 Task: Add the description "You ain"t kill me unless you kill me." and apply the Custom angle as "90Â°".
Action: Mouse moved to (286, 185)
Screenshot: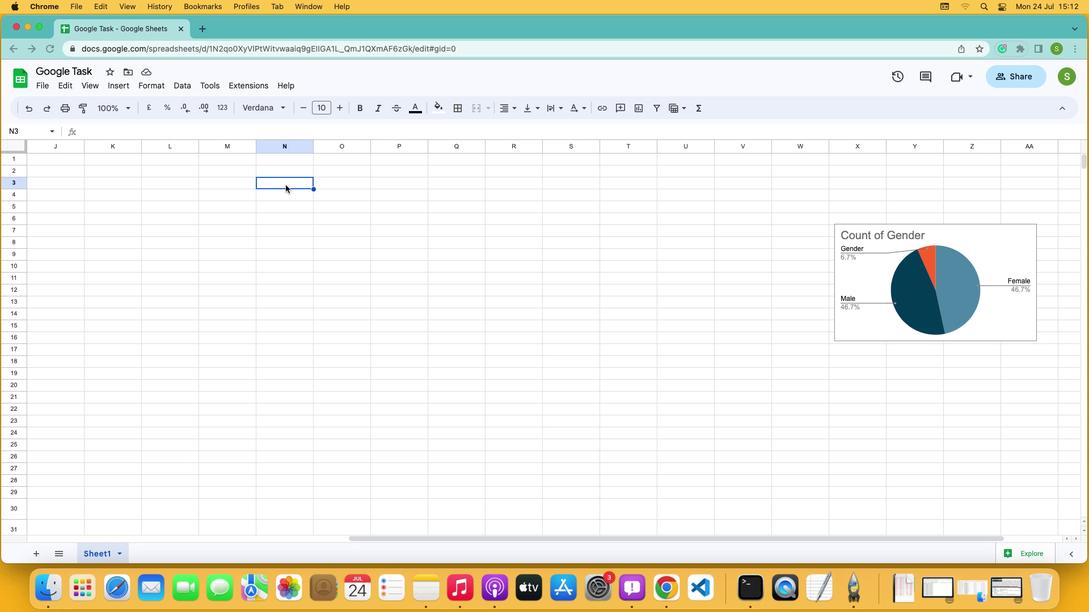 
Action: Mouse pressed left at (286, 185)
Screenshot: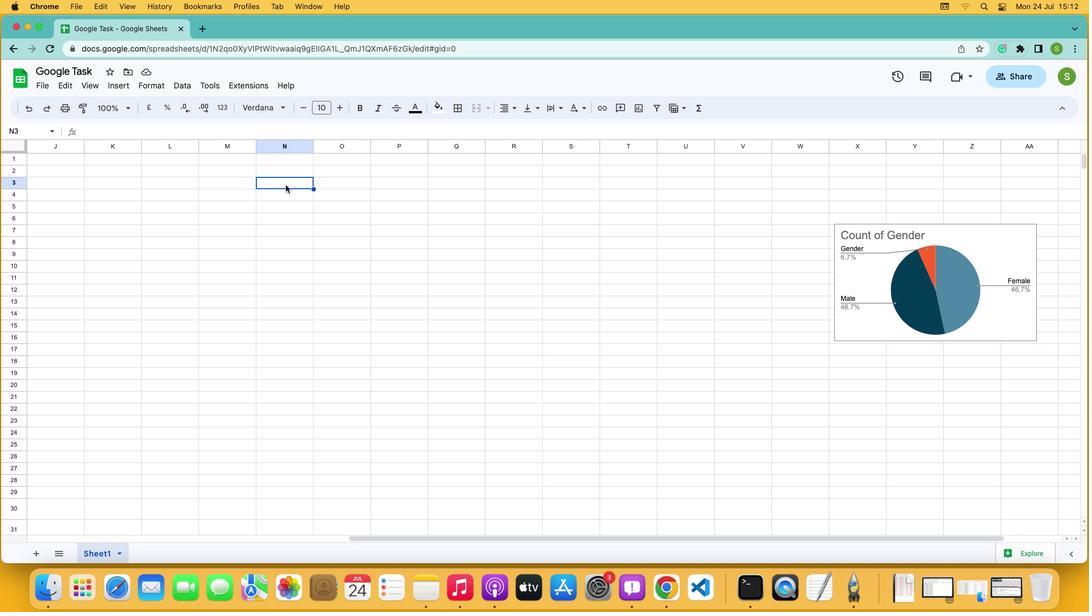 
Action: Mouse moved to (444, 231)
Screenshot: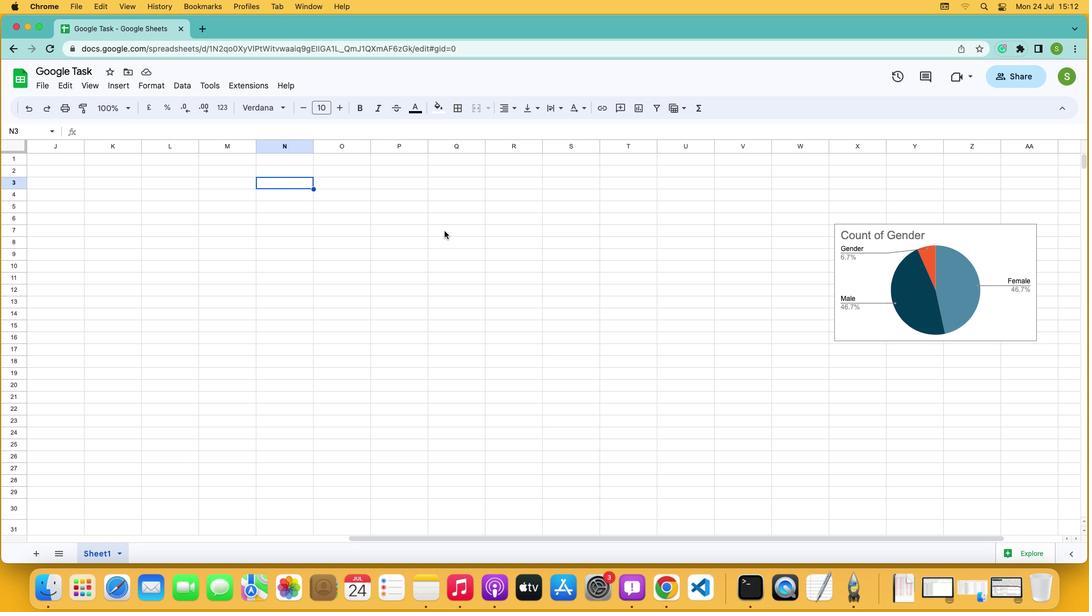 
Action: Key pressed Key.shift'Y''o''u'Key.space'a''i''n'Key.shift_r'"''t'Key.space'k''i''l''l'Key.space'm''e'Key.space'u''n''l''e''s''s'Key.space'y''o''u'Key.space'l'Key.backspace'k''i''l''l'Key.space'm''e'
Screenshot: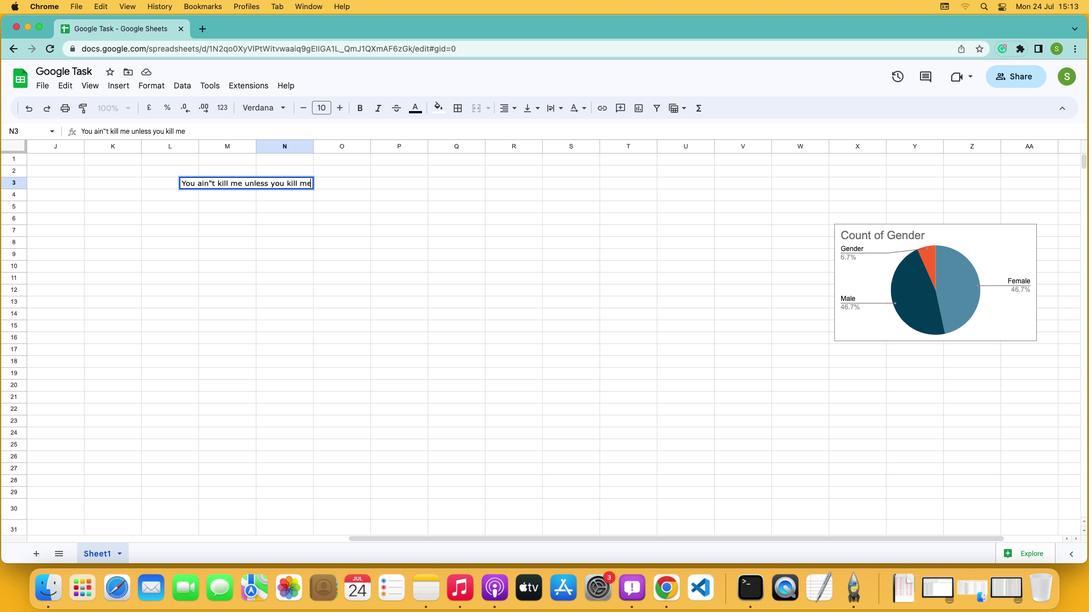 
Action: Mouse moved to (311, 184)
Screenshot: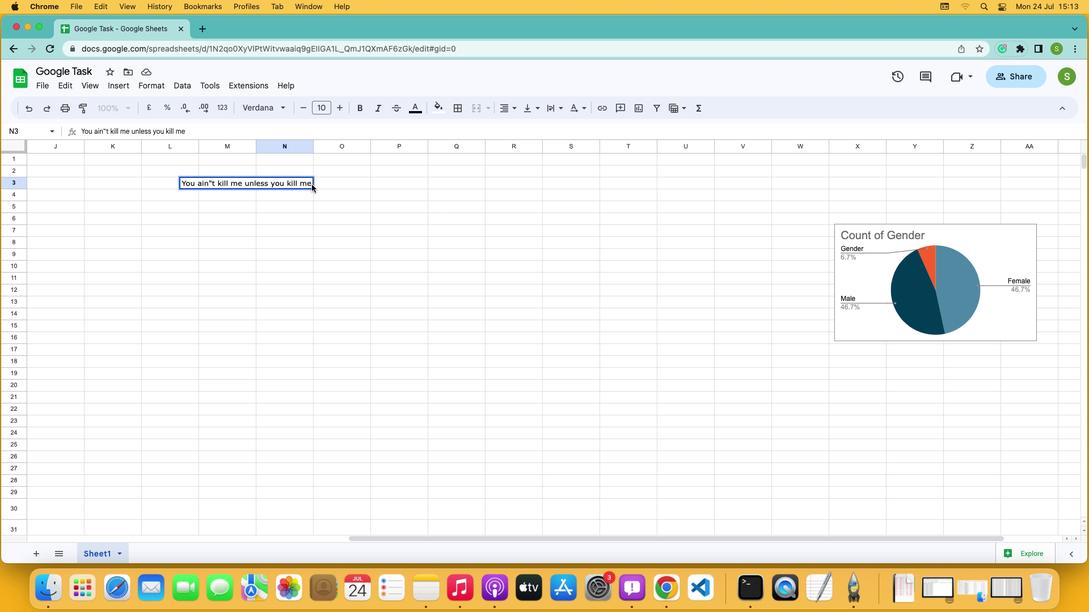
Action: Mouse pressed left at (311, 184)
Screenshot: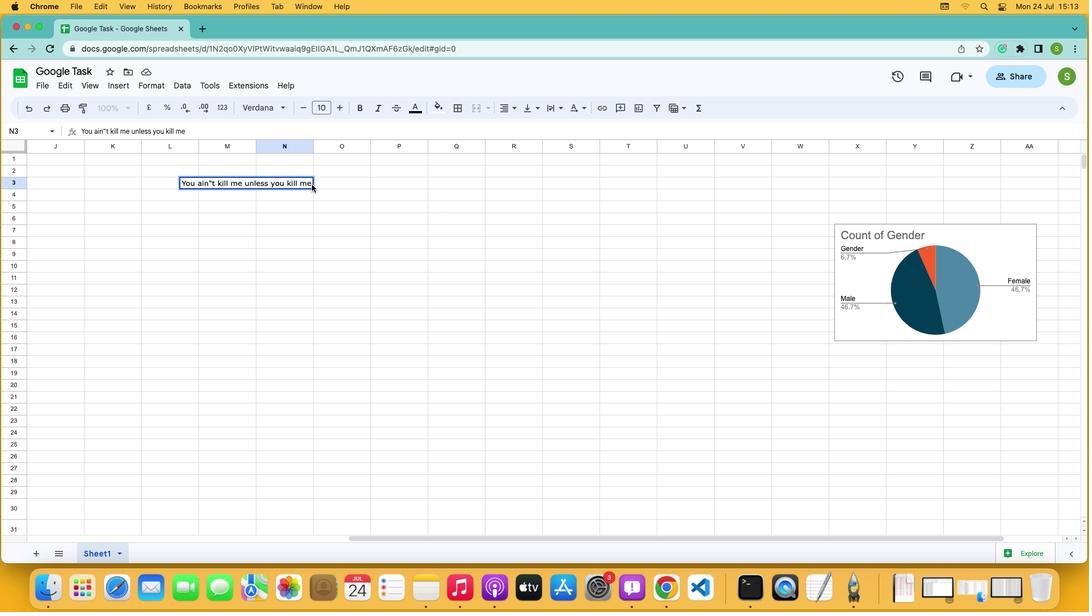 
Action: Mouse moved to (310, 183)
Screenshot: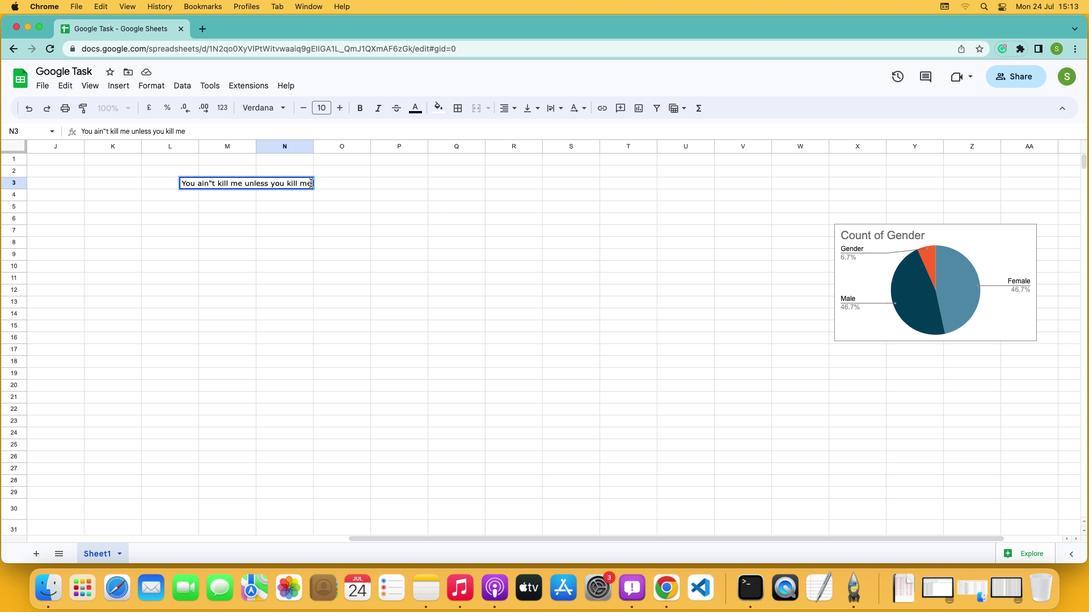 
Action: Mouse pressed left at (310, 183)
Screenshot: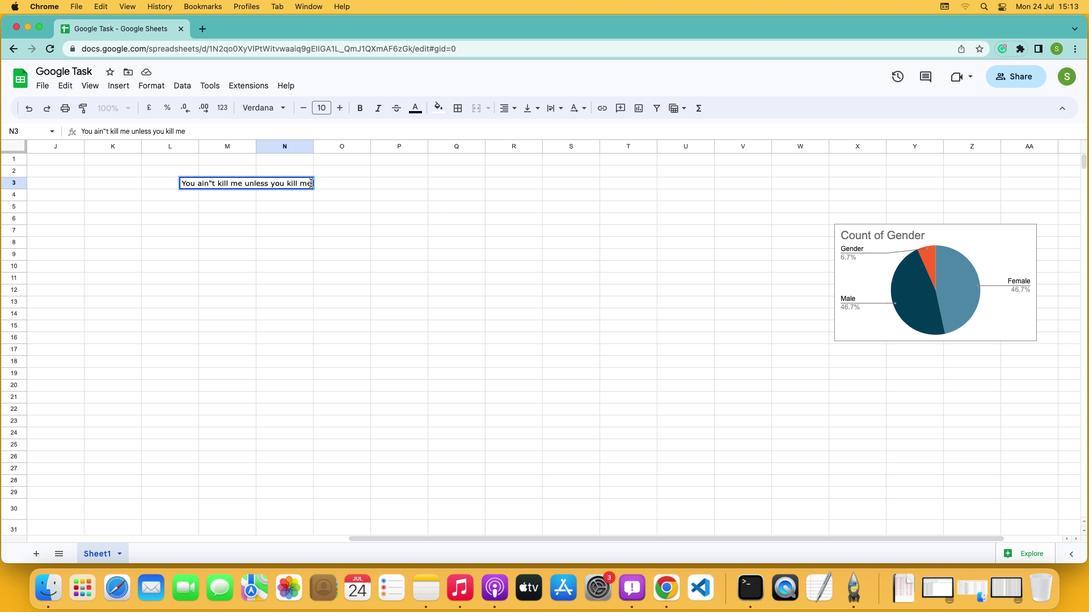 
Action: Mouse moved to (582, 108)
Screenshot: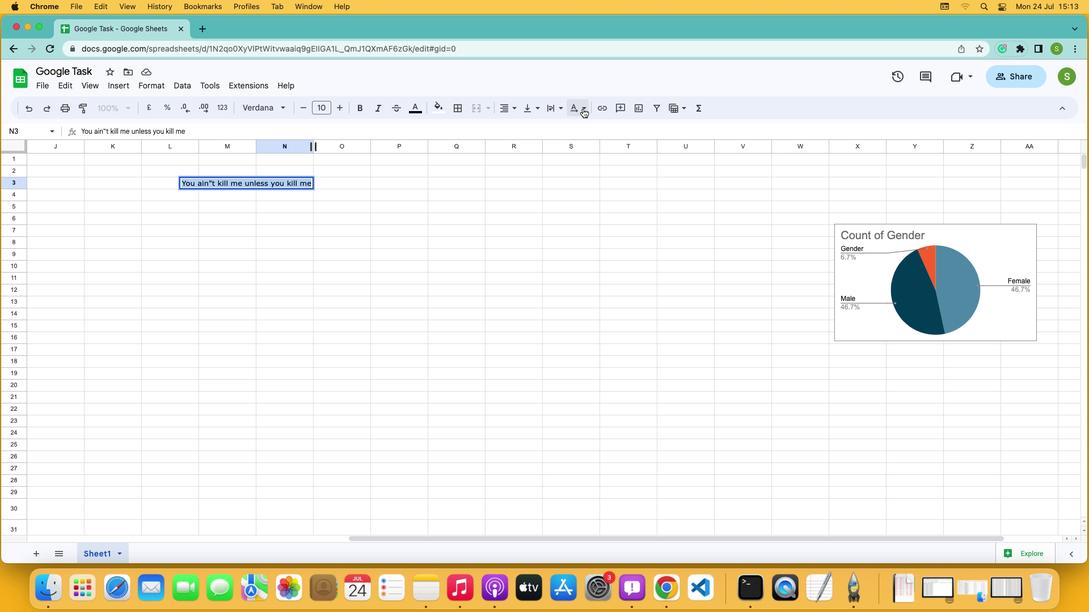 
Action: Mouse pressed left at (582, 108)
Screenshot: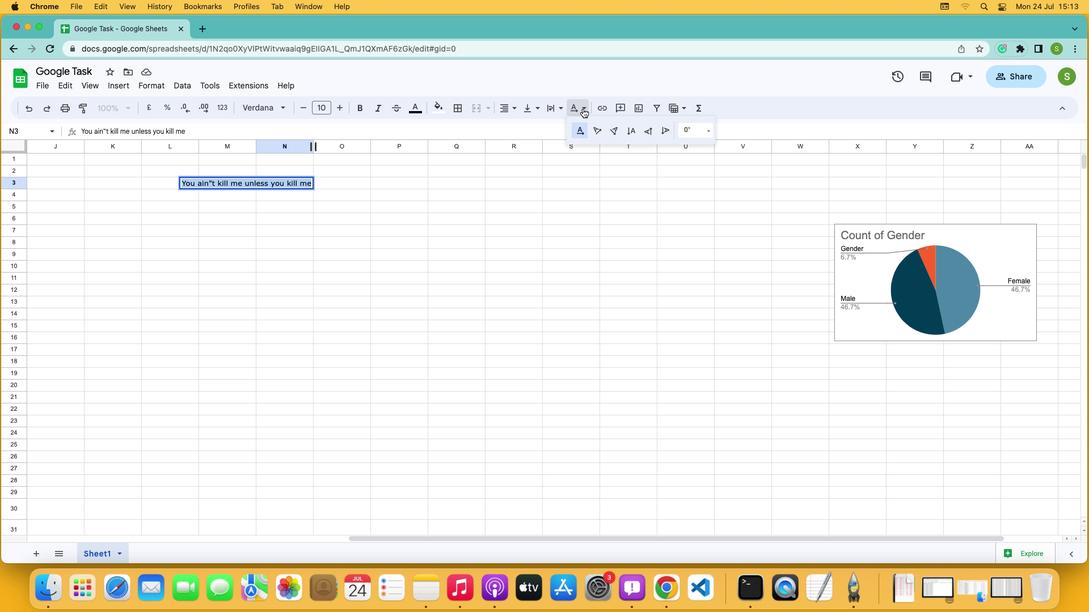 
Action: Mouse moved to (707, 127)
Screenshot: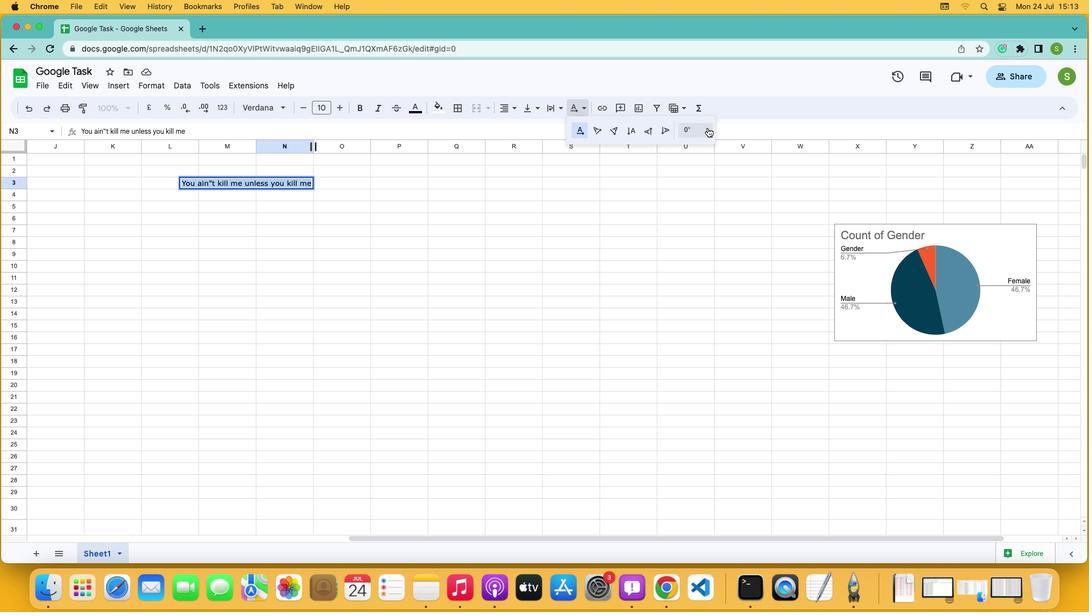 
Action: Mouse pressed left at (707, 127)
Screenshot: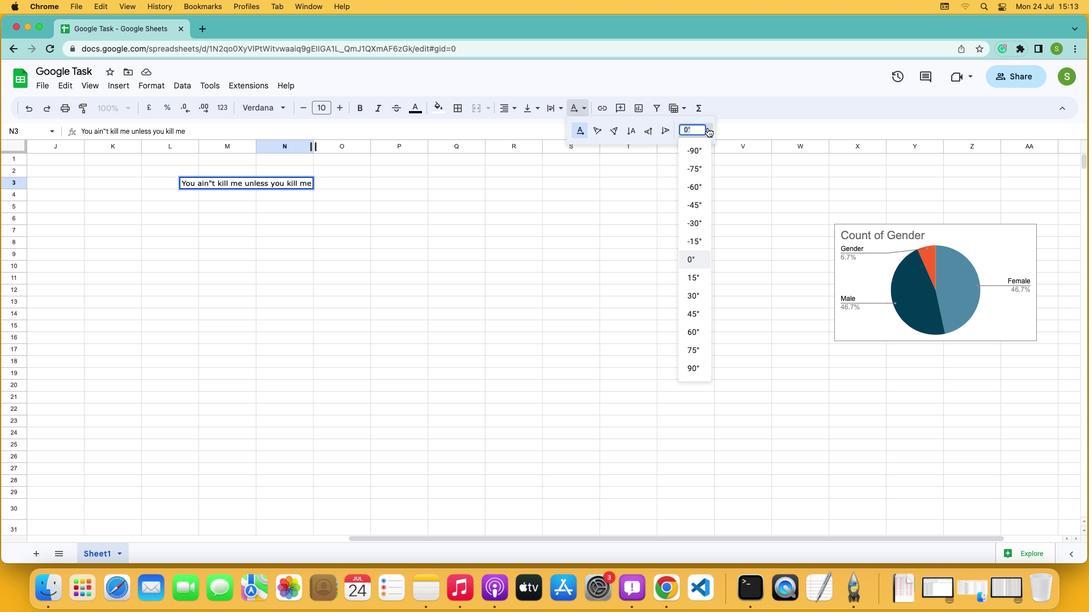 
Action: Mouse moved to (687, 367)
Screenshot: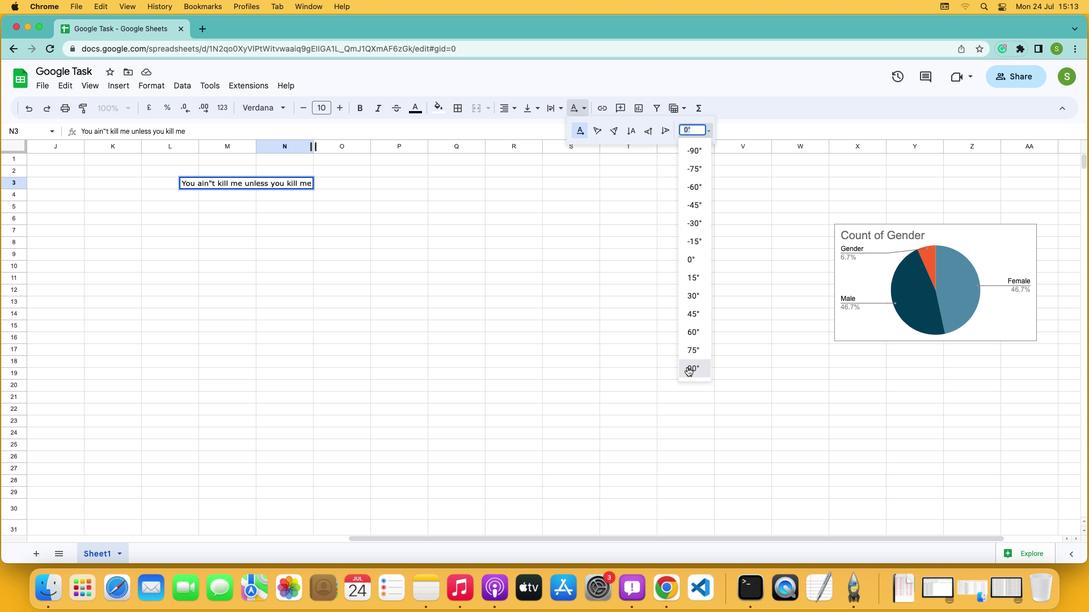 
Action: Mouse pressed left at (687, 367)
Screenshot: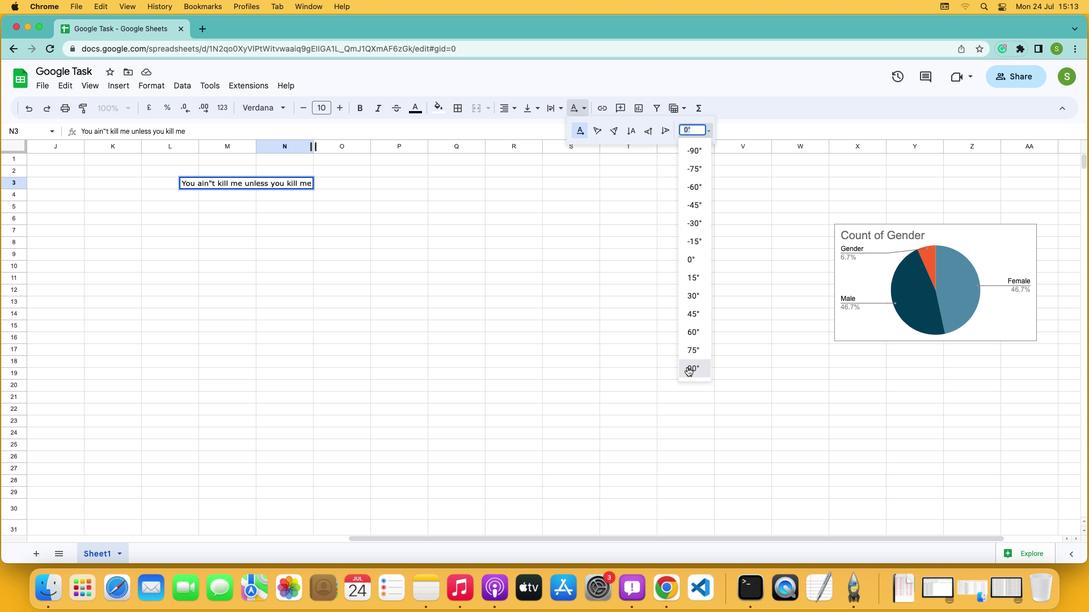 
